 Task: Select the file "X.509 Client certificate" for "X.509 Client certificate".
Action: Mouse moved to (109, 12)
Screenshot: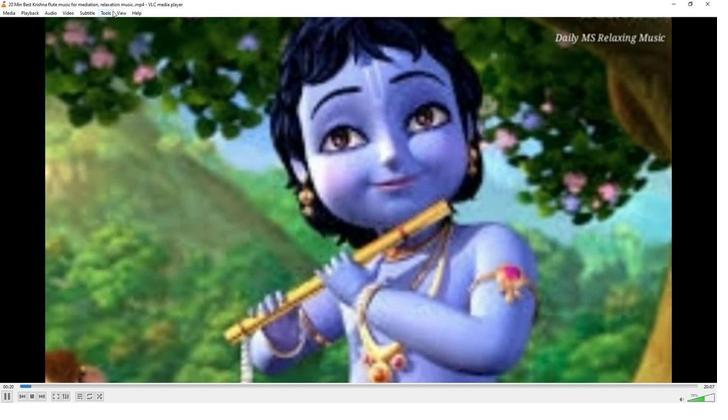 
Action: Mouse pressed left at (109, 12)
Screenshot: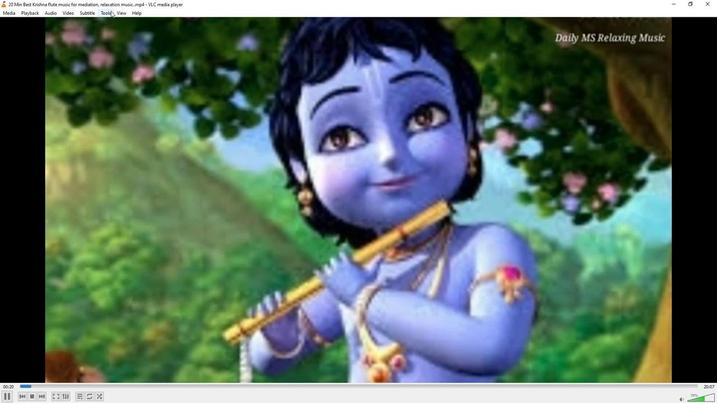 
Action: Mouse moved to (104, 99)
Screenshot: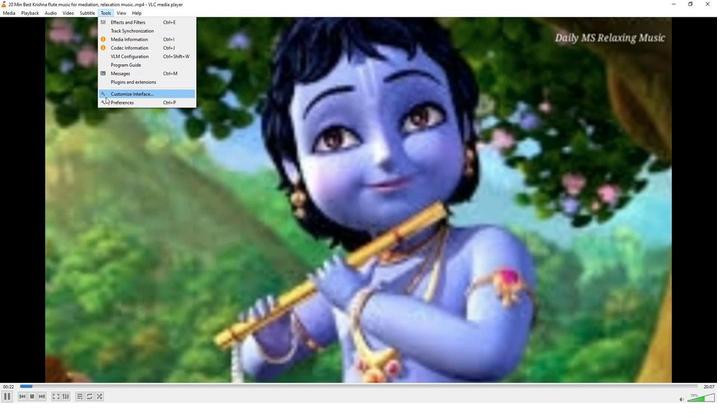 
Action: Mouse pressed left at (104, 99)
Screenshot: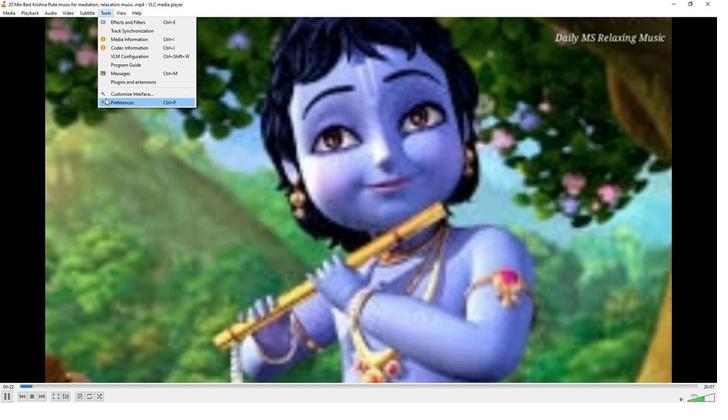 
Action: Mouse moved to (236, 329)
Screenshot: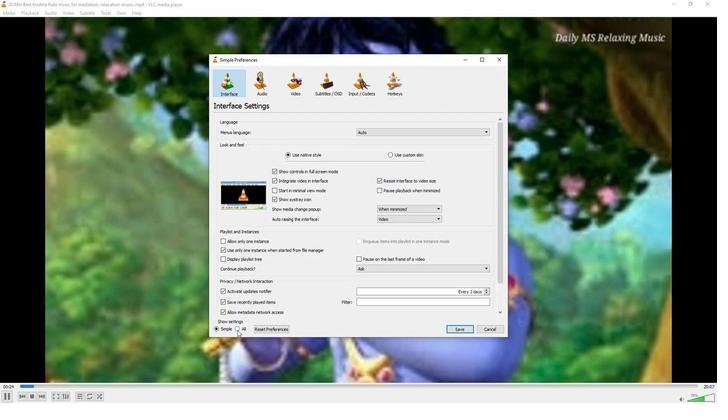 
Action: Mouse pressed left at (236, 329)
Screenshot: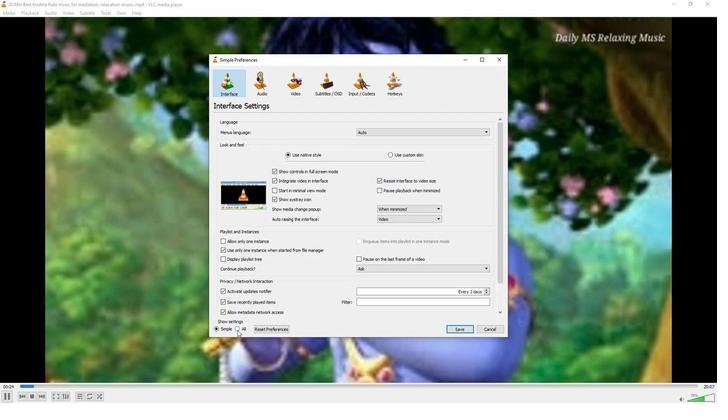 
Action: Mouse moved to (224, 200)
Screenshot: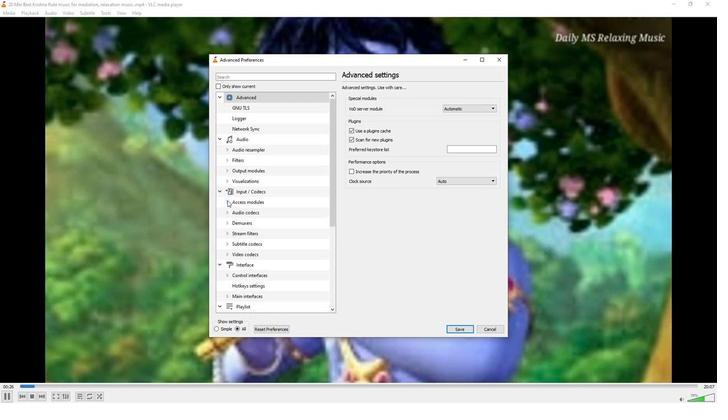 
Action: Mouse pressed left at (224, 200)
Screenshot: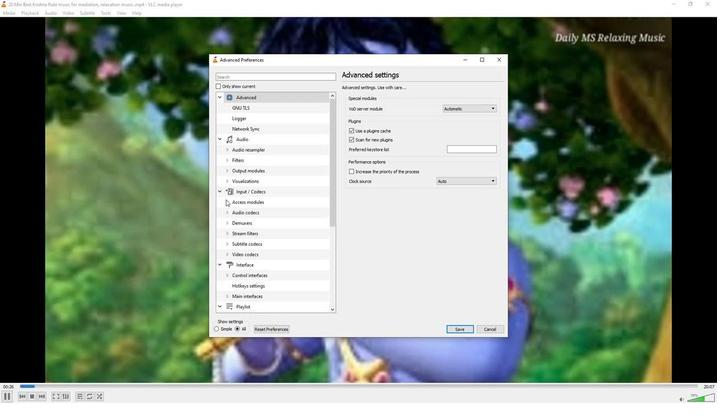 
Action: Mouse moved to (237, 228)
Screenshot: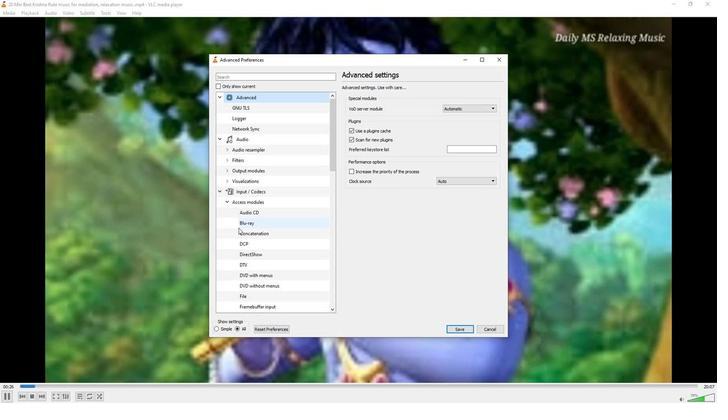 
Action: Mouse scrolled (237, 228) with delta (0, 0)
Screenshot: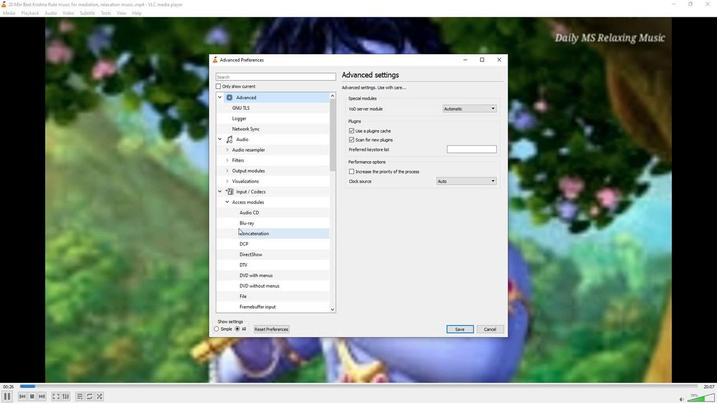 
Action: Mouse scrolled (237, 228) with delta (0, 0)
Screenshot: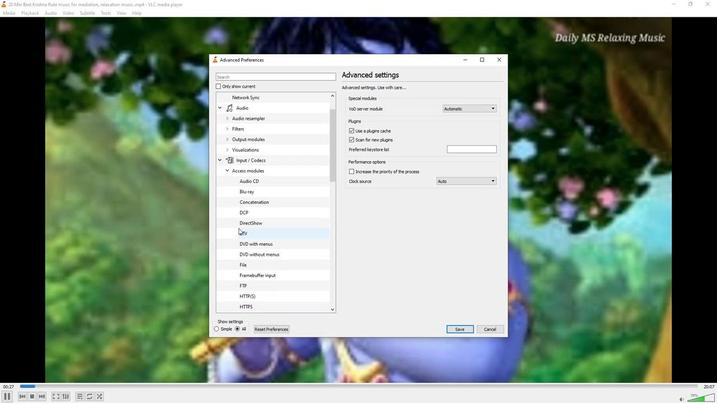 
Action: Mouse scrolled (237, 228) with delta (0, 0)
Screenshot: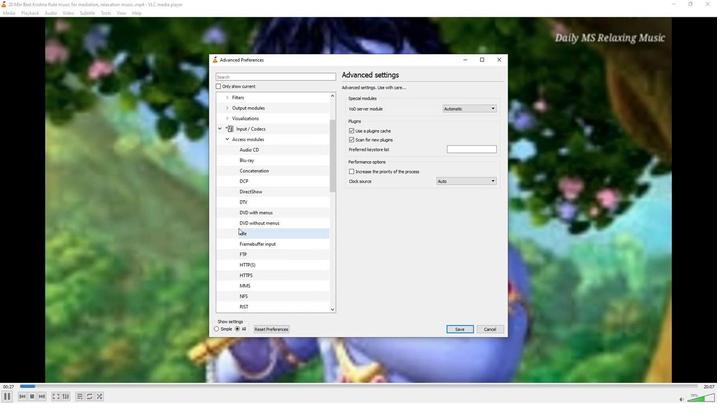 
Action: Mouse scrolled (237, 228) with delta (0, 0)
Screenshot: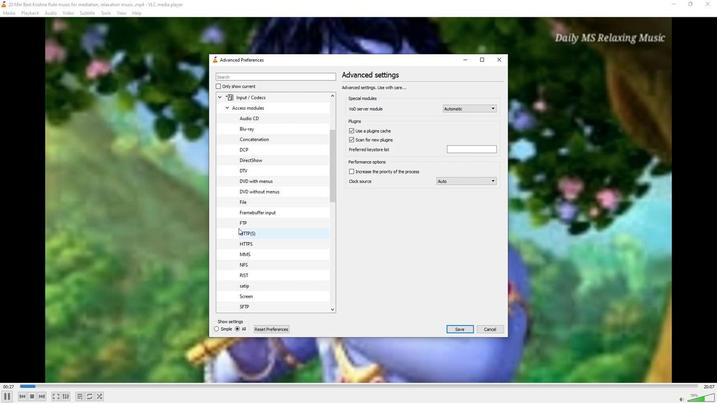 
Action: Mouse scrolled (237, 228) with delta (0, 0)
Screenshot: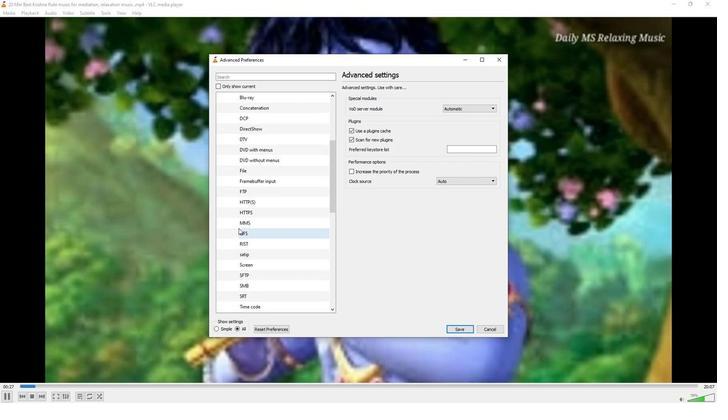 
Action: Mouse scrolled (237, 228) with delta (0, 0)
Screenshot: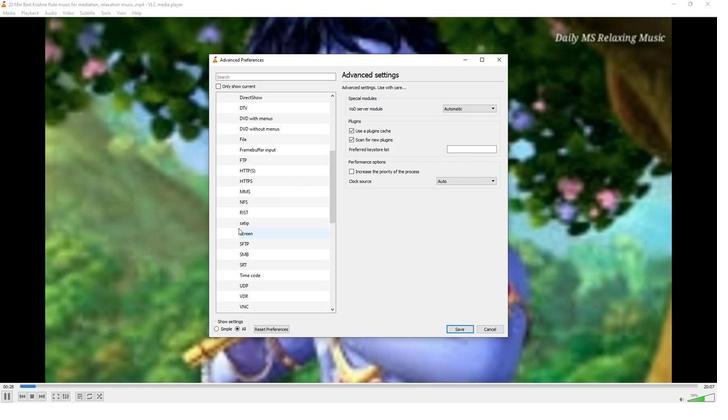 
Action: Mouse moved to (244, 274)
Screenshot: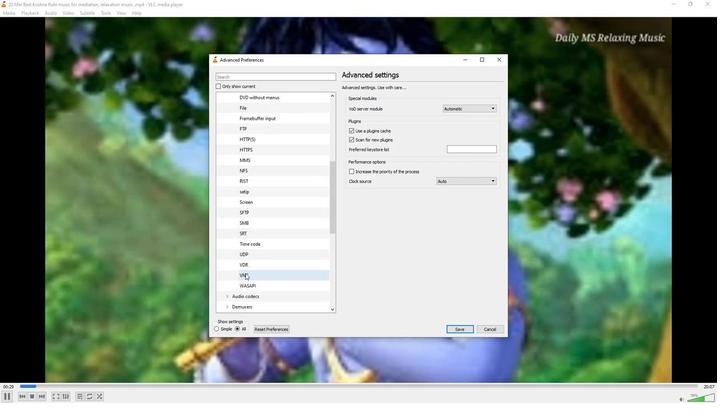 
Action: Mouse pressed left at (244, 274)
Screenshot: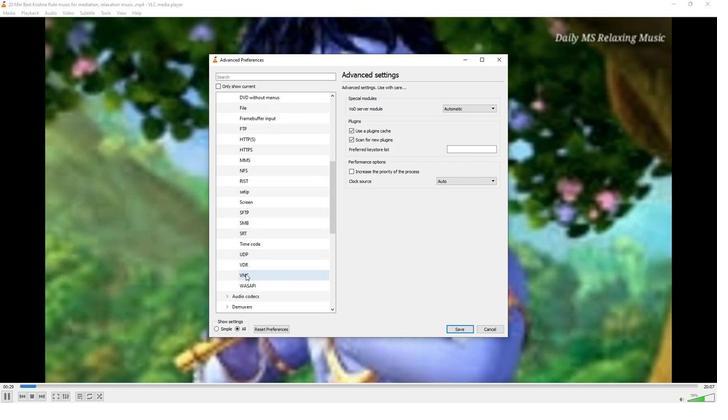 
Action: Mouse moved to (482, 143)
Screenshot: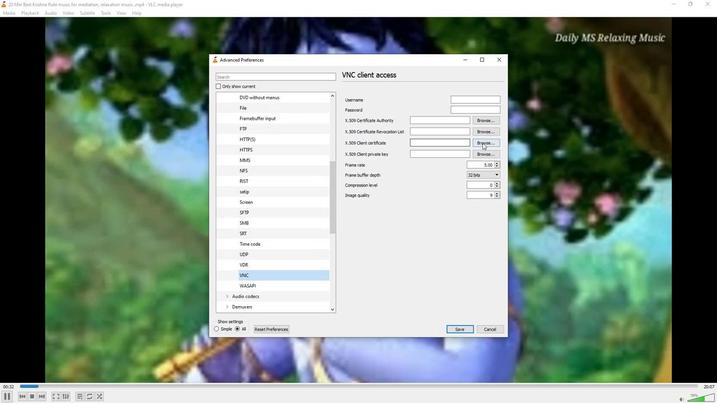 
Action: Mouse pressed left at (482, 143)
Screenshot: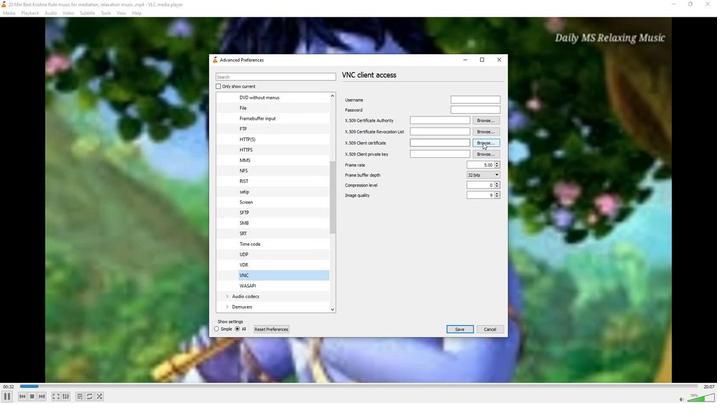 
Action: Mouse moved to (355, 119)
Screenshot: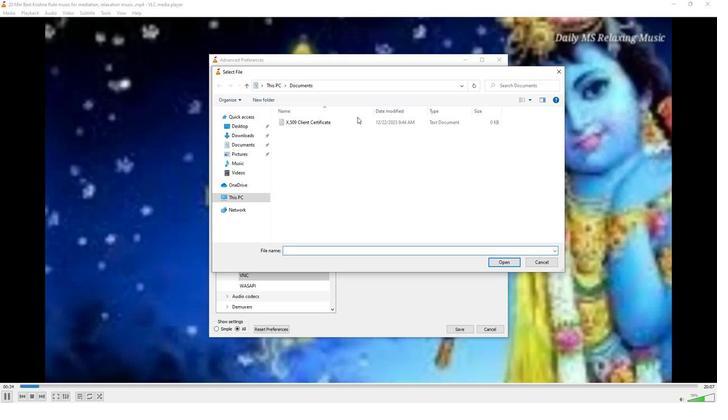 
Action: Mouse pressed left at (355, 119)
Screenshot: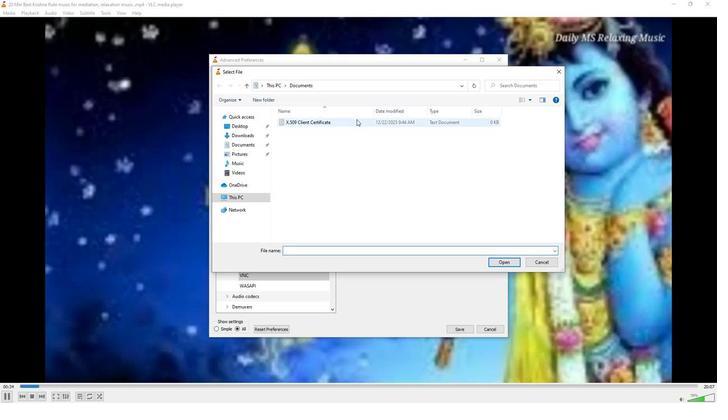 
Action: Mouse moved to (335, 152)
Screenshot: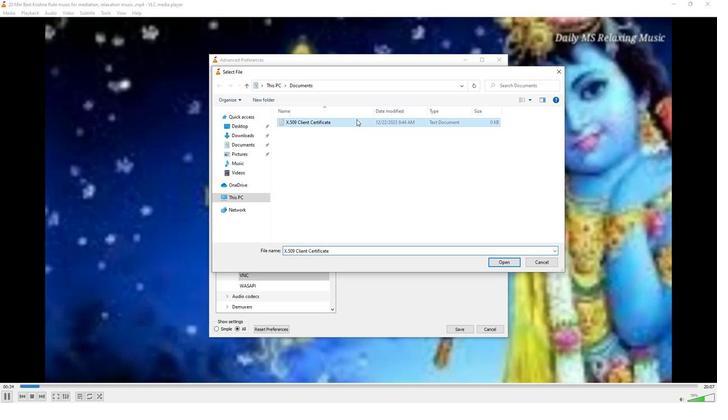 
